 Task: Add Traditional Medicinals Organic Ginger Tea to the cart.
Action: Mouse pressed left at (17, 95)
Screenshot: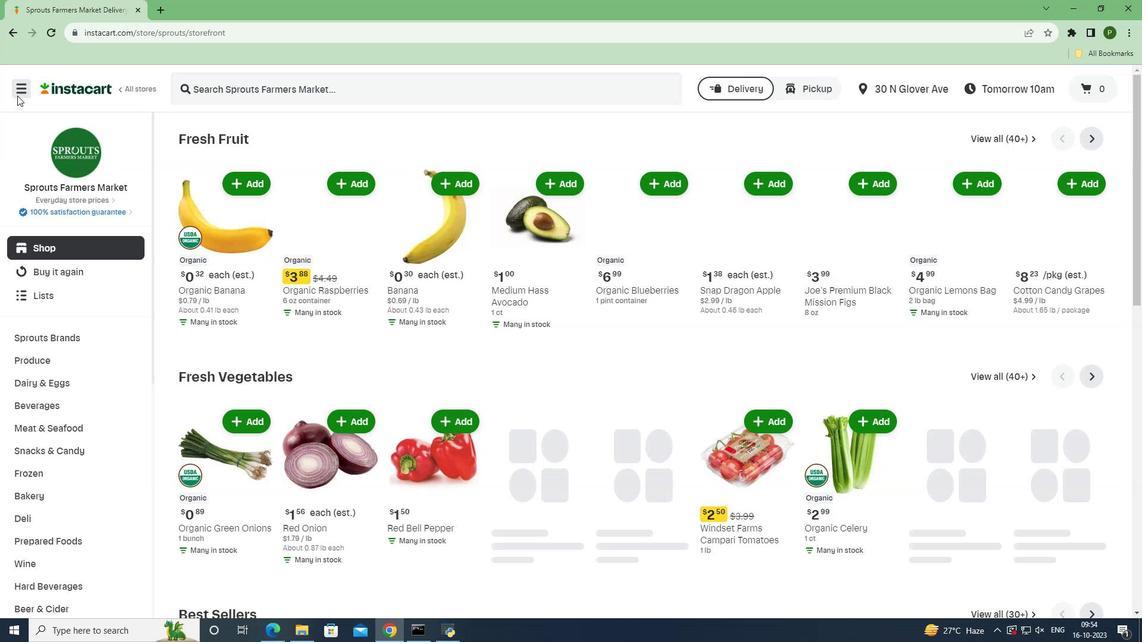 
Action: Mouse moved to (25, 314)
Screenshot: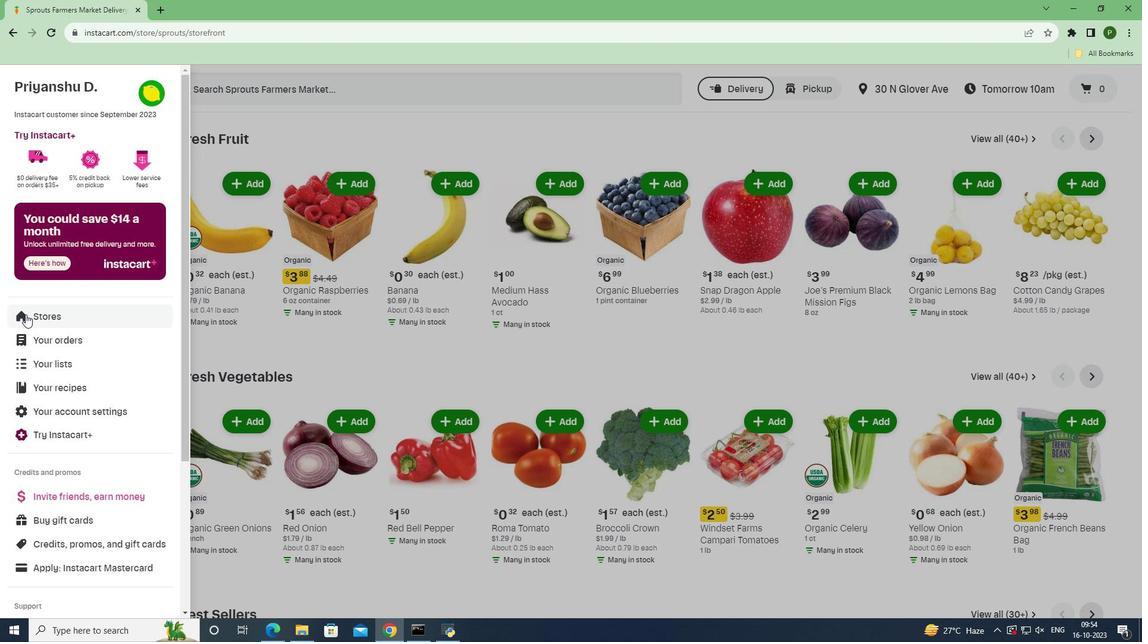 
Action: Mouse pressed left at (25, 314)
Screenshot: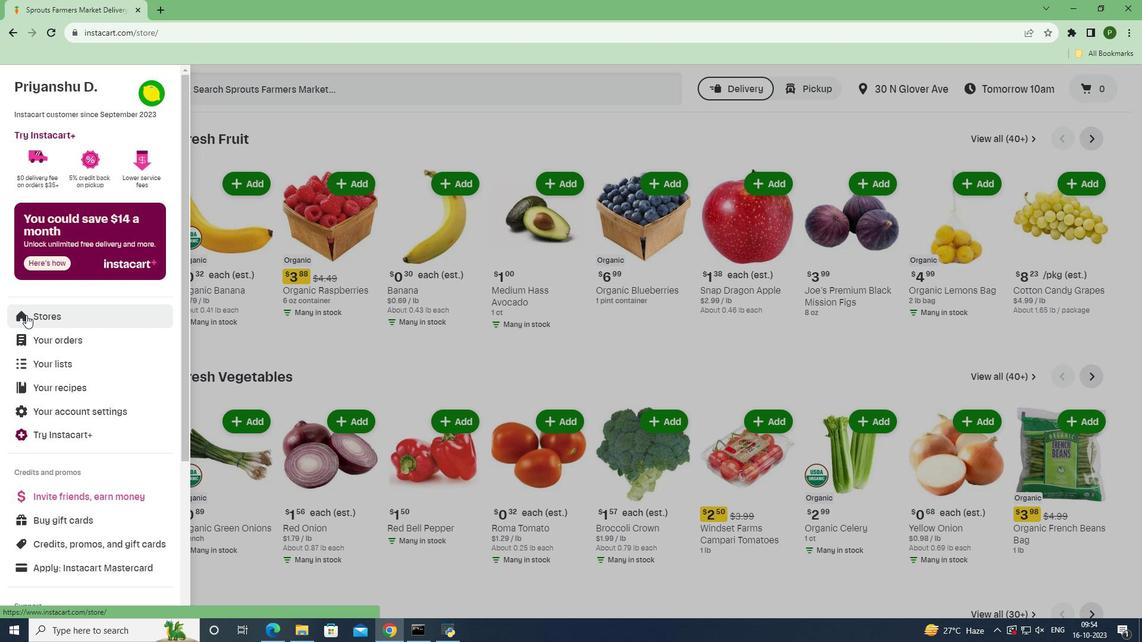
Action: Mouse moved to (266, 133)
Screenshot: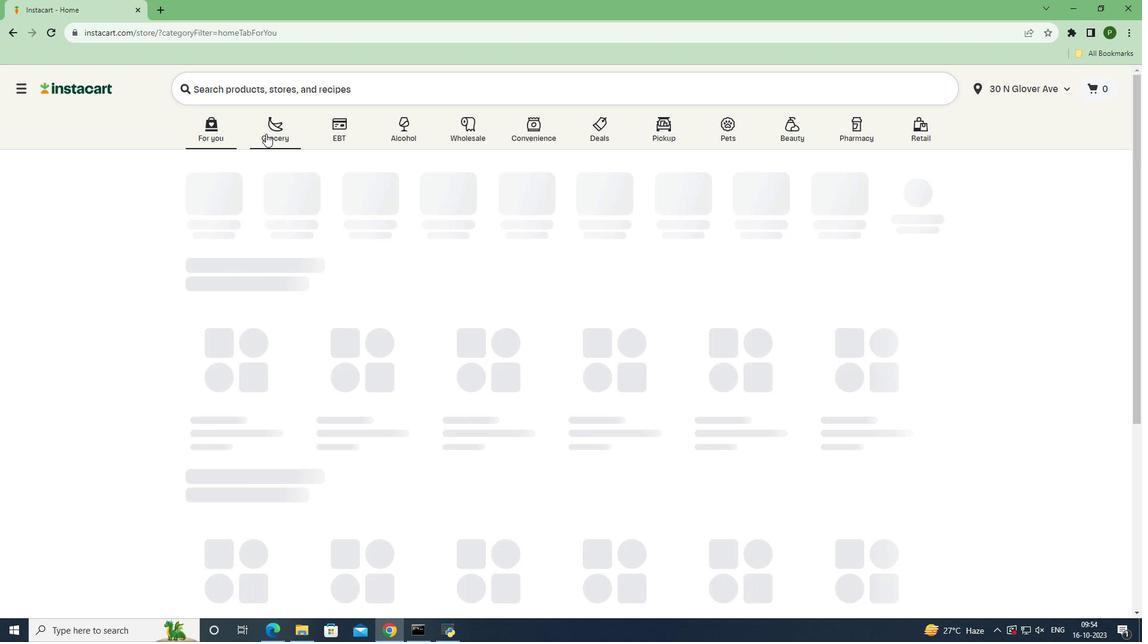 
Action: Mouse pressed left at (266, 133)
Screenshot: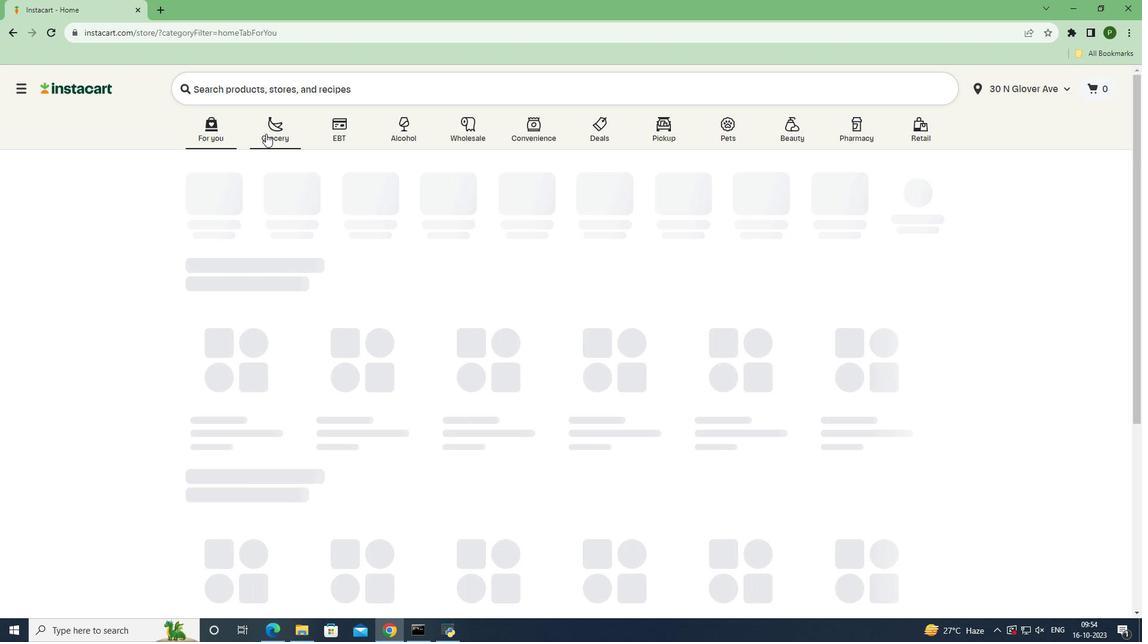
Action: Mouse moved to (745, 270)
Screenshot: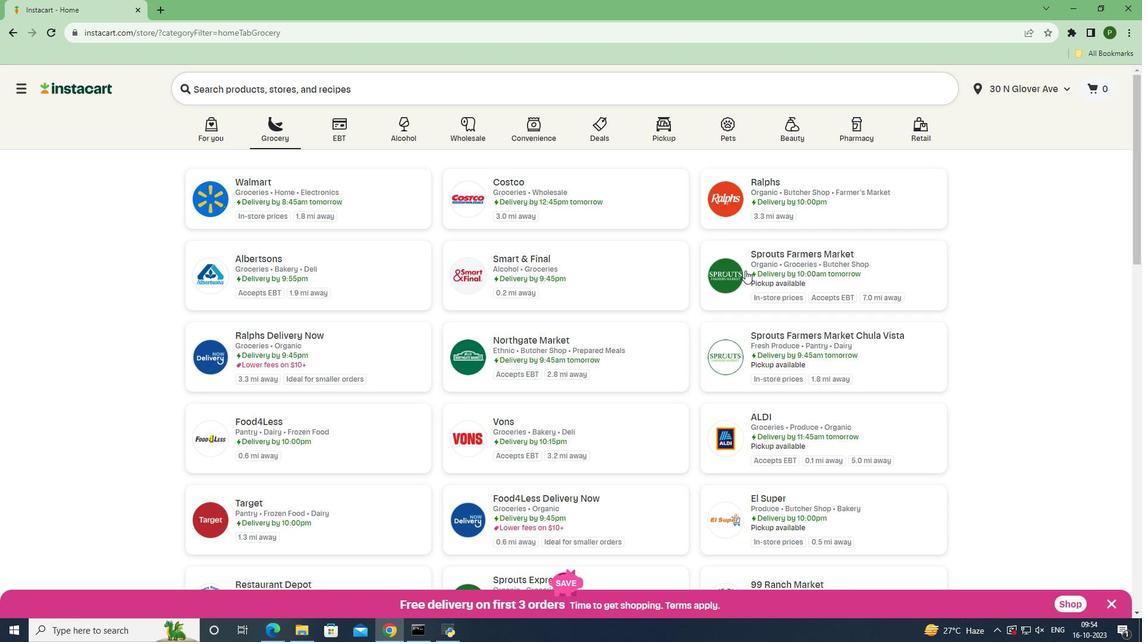 
Action: Mouse pressed left at (745, 270)
Screenshot: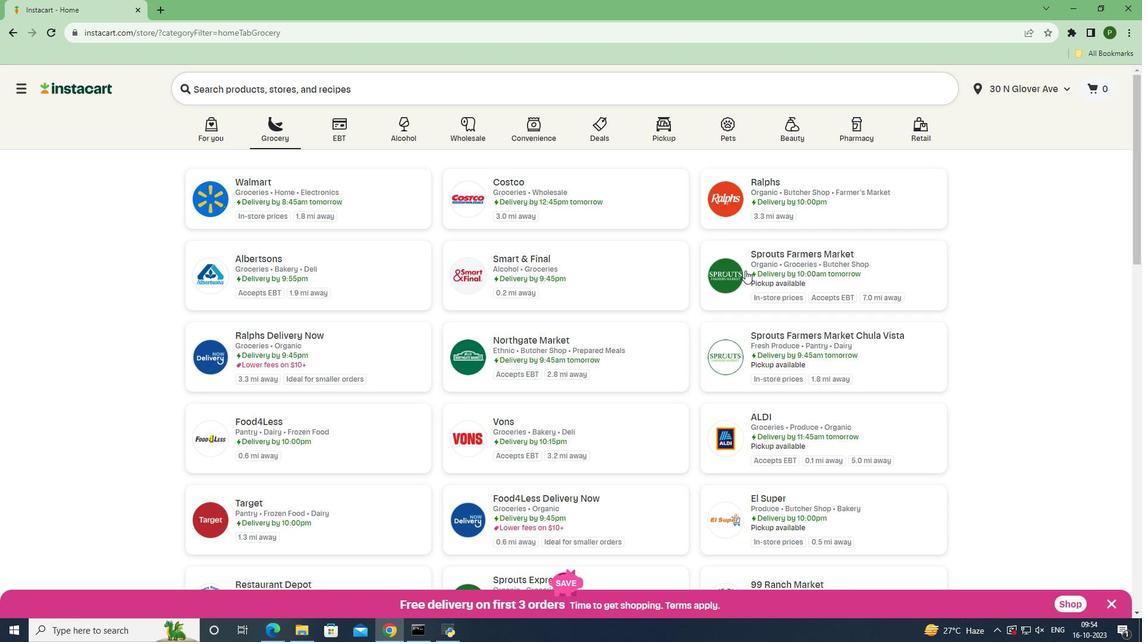 
Action: Mouse moved to (50, 408)
Screenshot: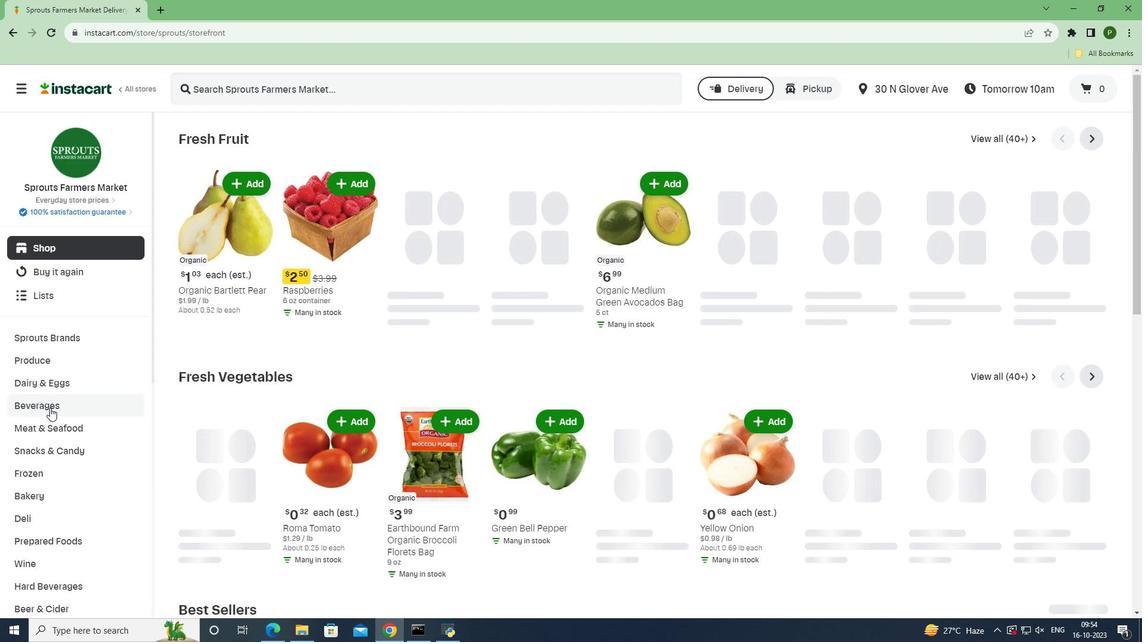 
Action: Mouse pressed left at (50, 408)
Screenshot: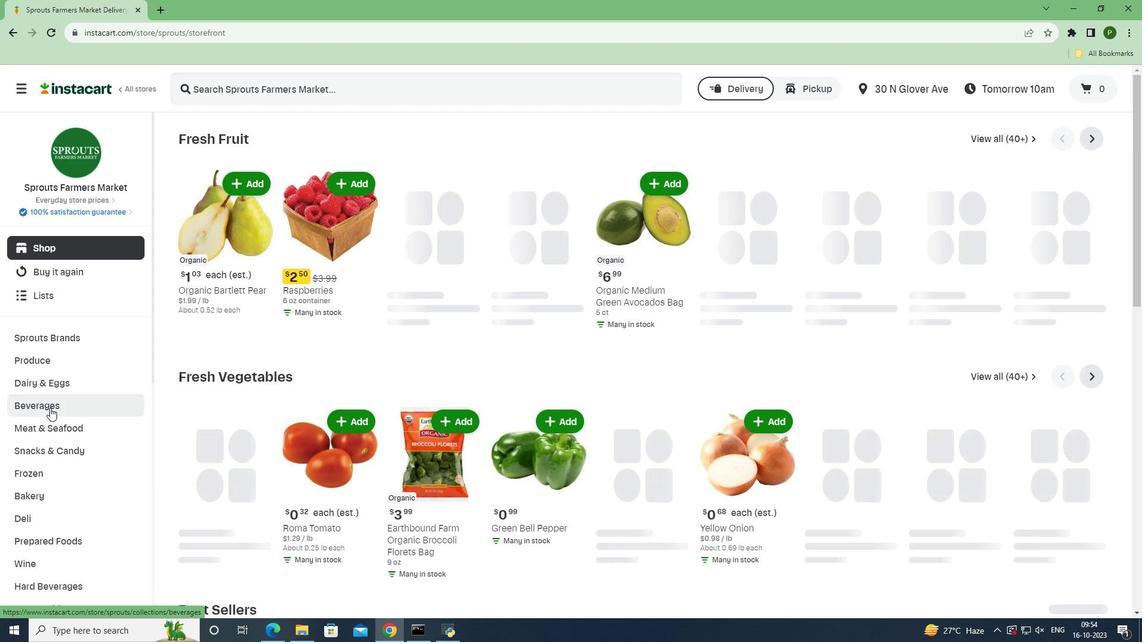 
Action: Mouse moved to (1039, 160)
Screenshot: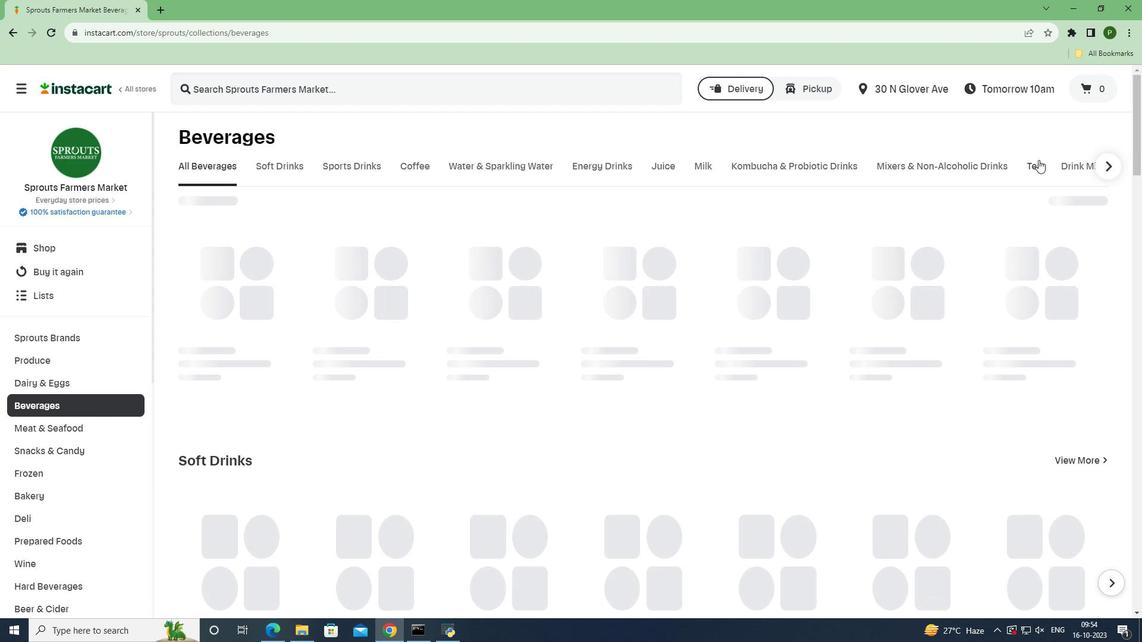 
Action: Mouse pressed left at (1039, 160)
Screenshot: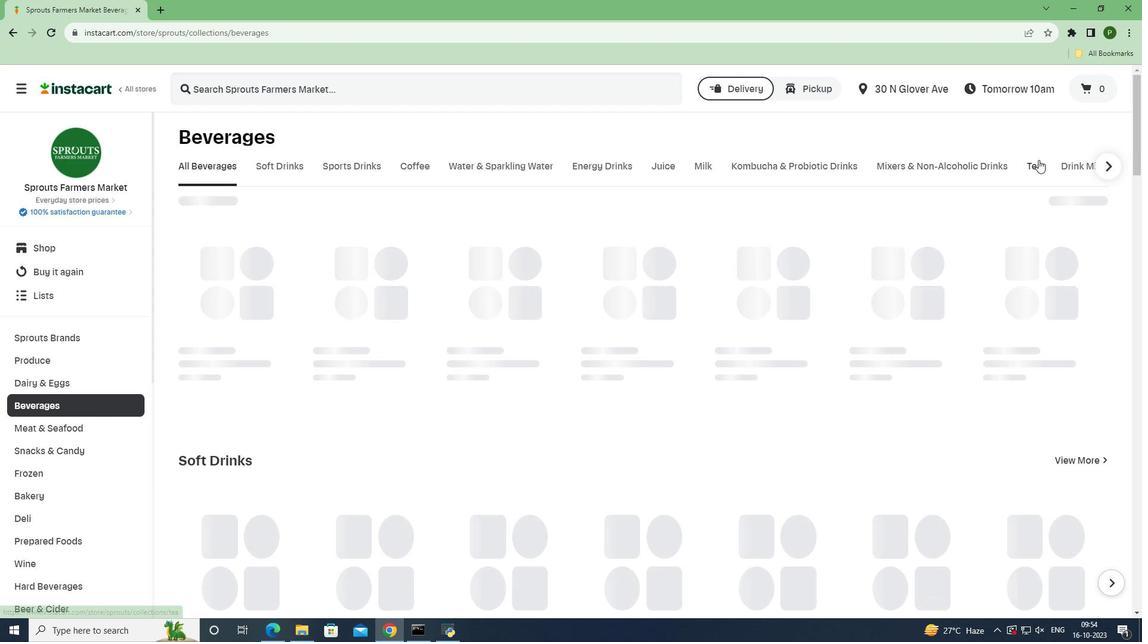 
Action: Mouse moved to (325, 95)
Screenshot: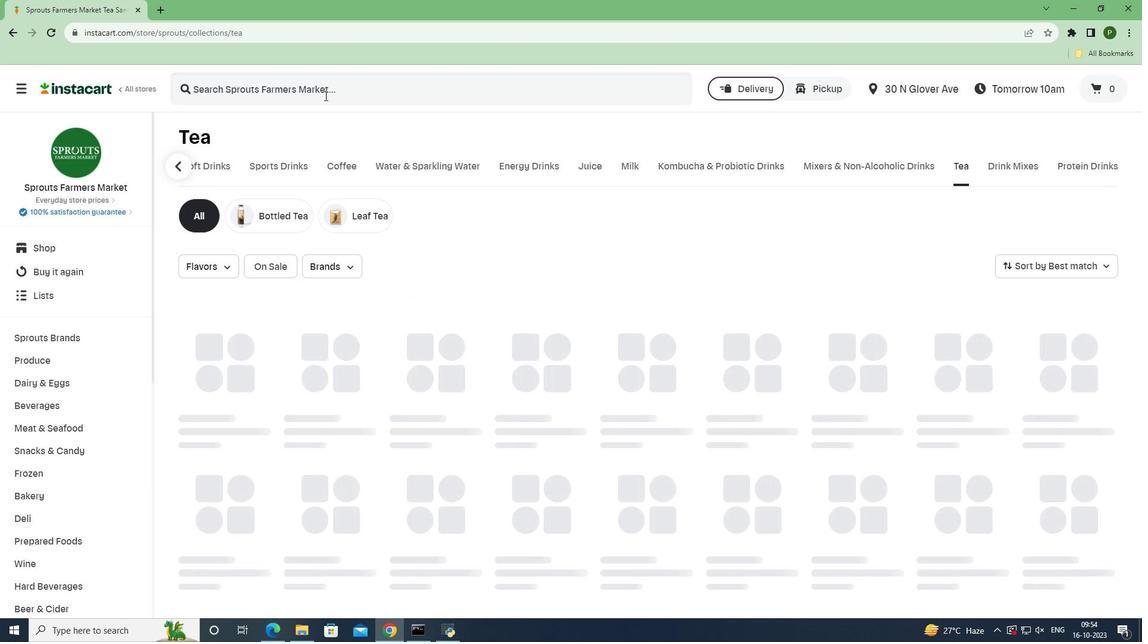 
Action: Mouse pressed left at (325, 95)
Screenshot: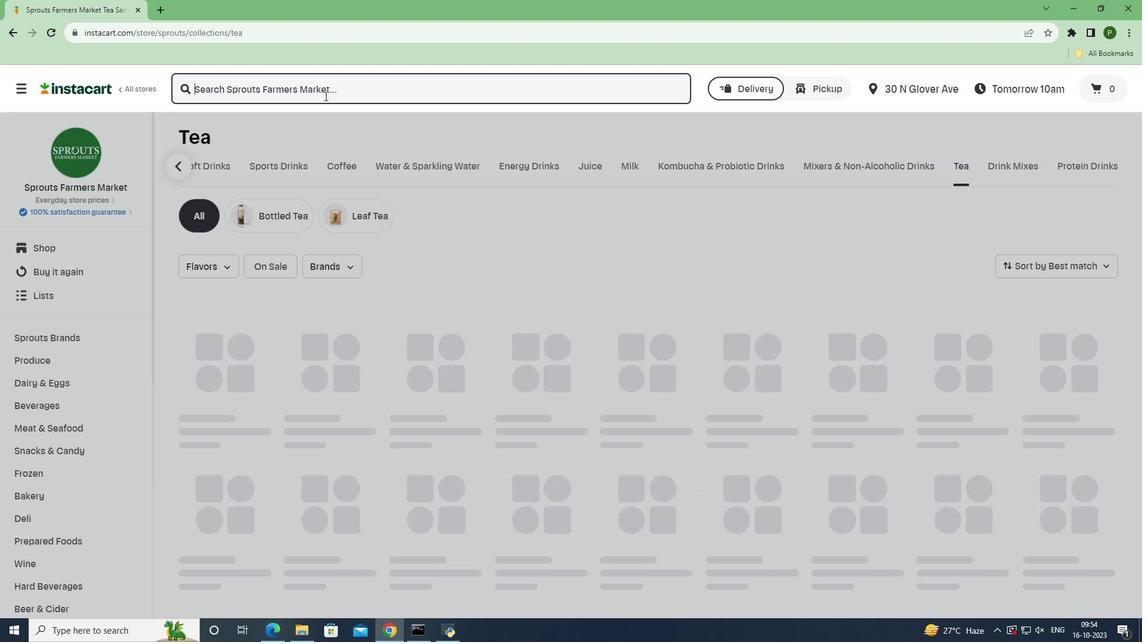 
Action: Key pressed <Key.caps_lock>T<Key.caps_lock>raditional<Key.space><Key.caps_lock>M<Key.caps_lock>edicinals<Key.space><Key.caps_lock>O<Key.caps_lock>rganic<Key.space><Key.caps_lock>G<Key.caps_lock>inger<Key.space><Key.caps_lock>T<Key.caps_lock>ea<Key.space><Key.enter>
Screenshot: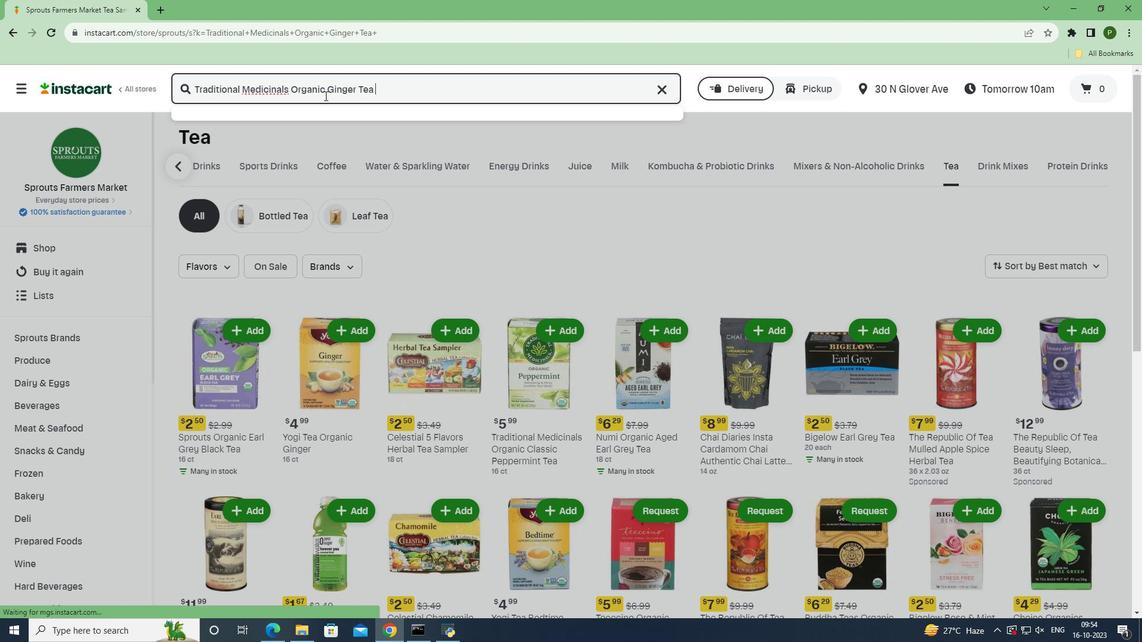 
Action: Mouse moved to (711, 208)
Screenshot: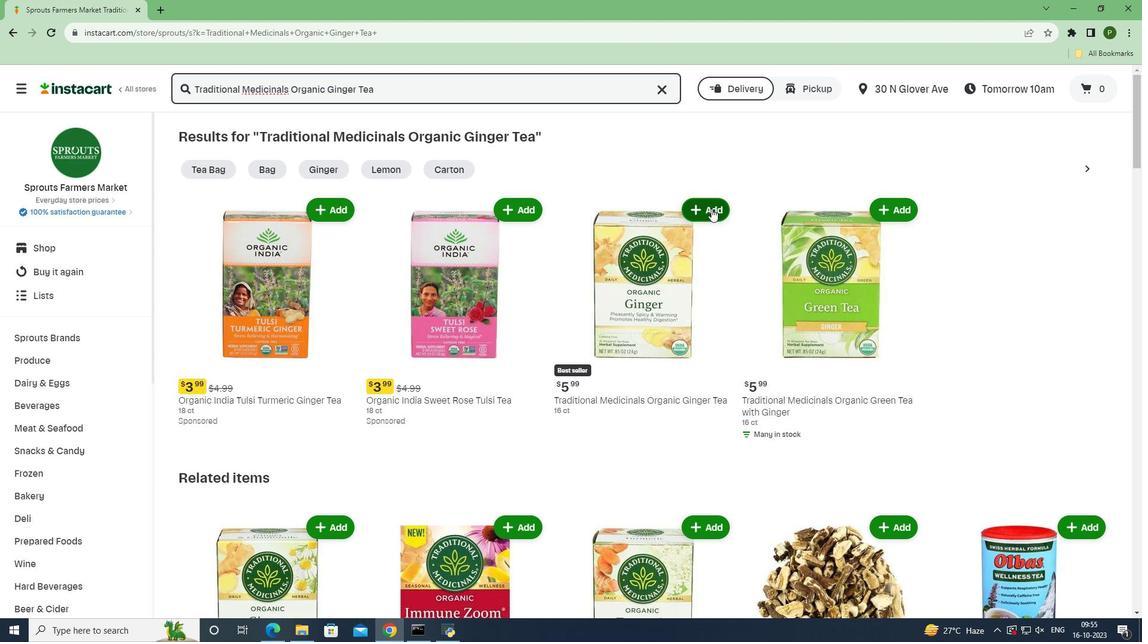
Action: Mouse pressed left at (711, 208)
Screenshot: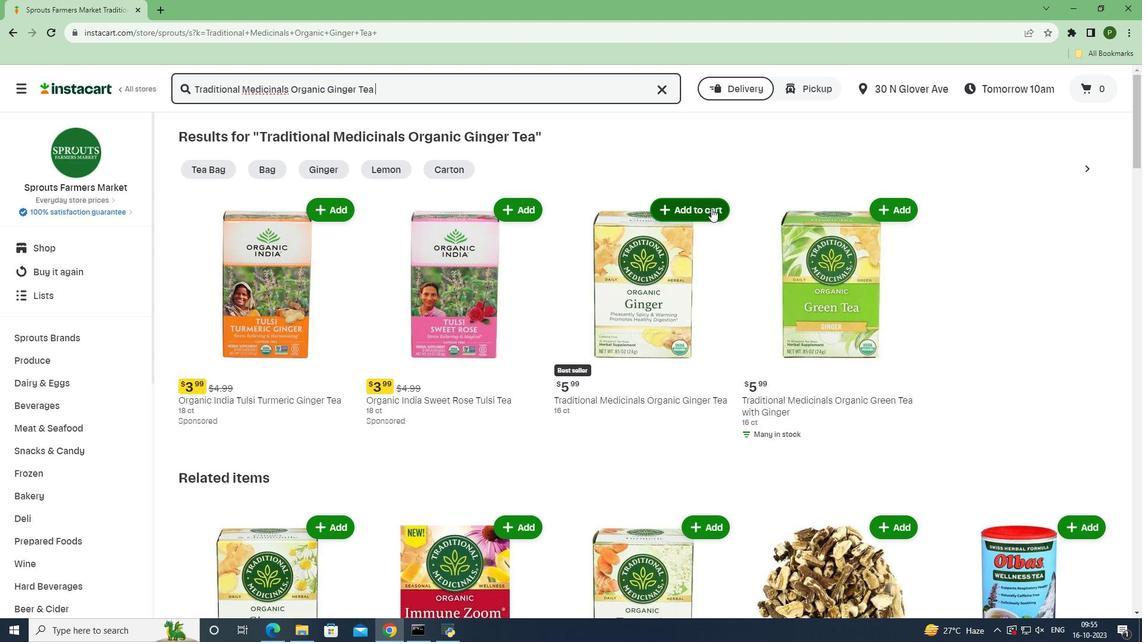
Action: Mouse moved to (738, 283)
Screenshot: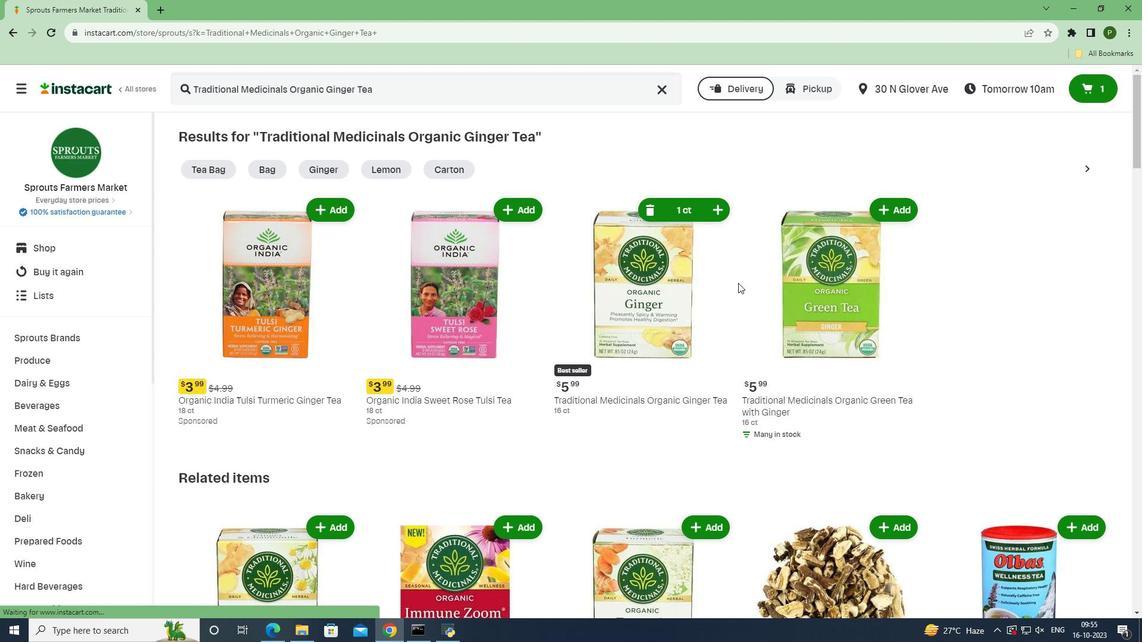 
